 Task: Create a section Code Conquest and in the section, add a milestone Quality Assurance Process Implementation in the project TrendSetter.
Action: Mouse moved to (53, 191)
Screenshot: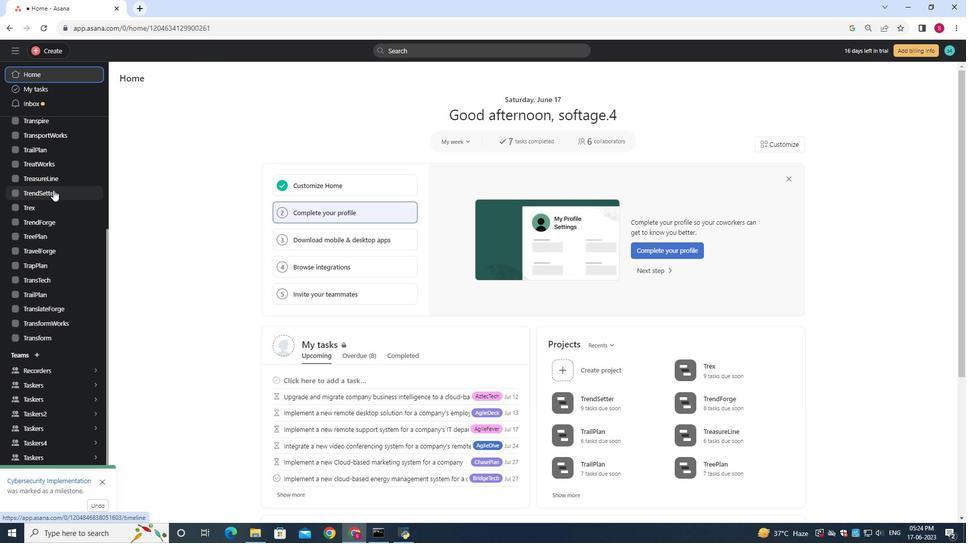 
Action: Mouse pressed left at (53, 191)
Screenshot: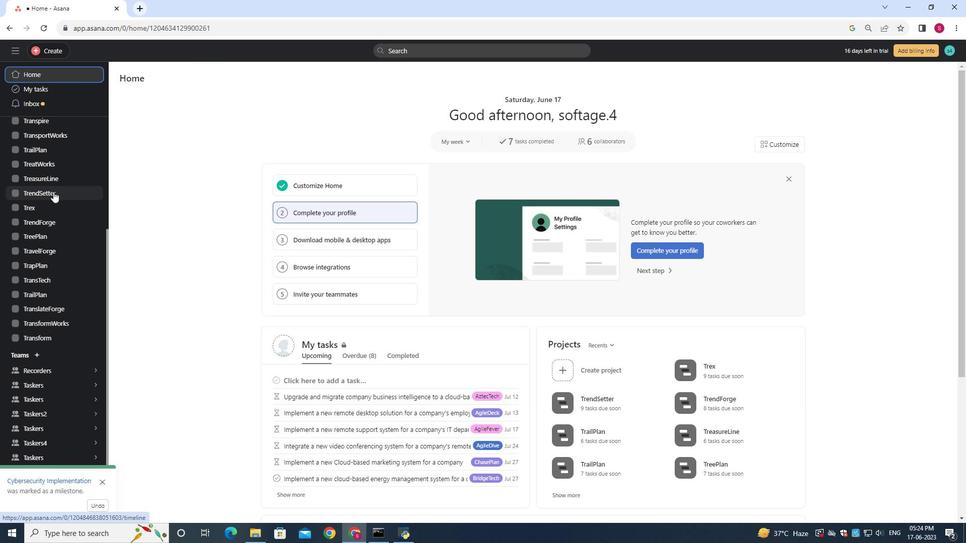 
Action: Mouse moved to (161, 121)
Screenshot: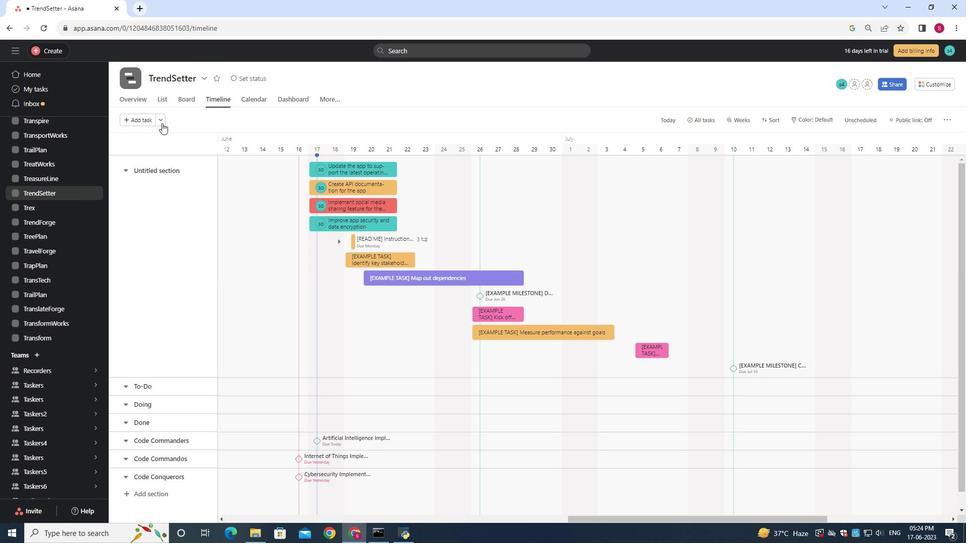 
Action: Mouse pressed left at (161, 121)
Screenshot: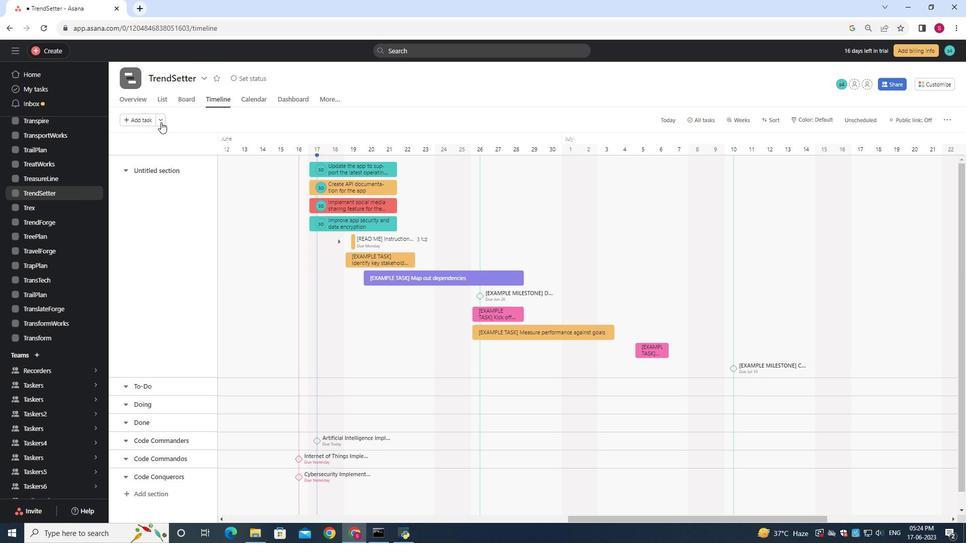 
Action: Mouse moved to (168, 137)
Screenshot: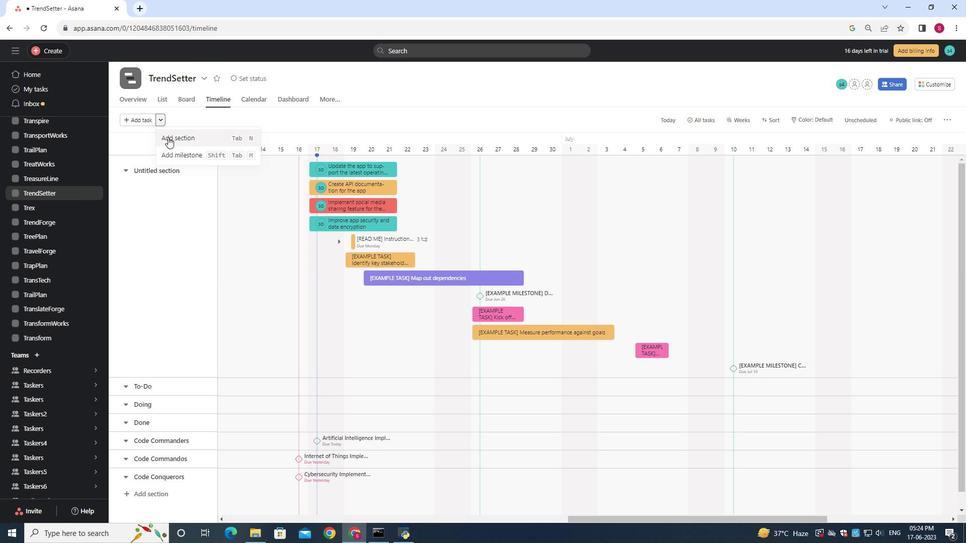 
Action: Mouse pressed left at (168, 137)
Screenshot: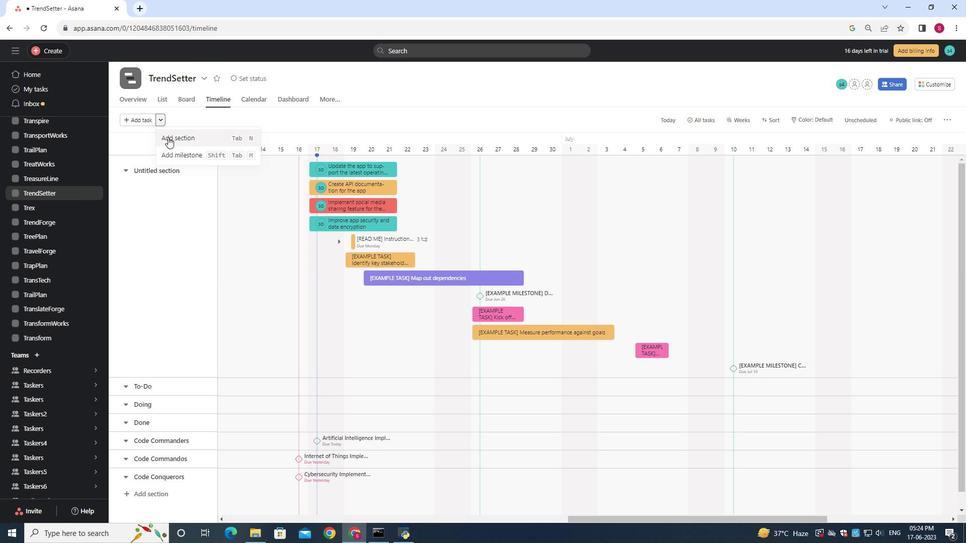 
Action: Mouse moved to (158, 158)
Screenshot: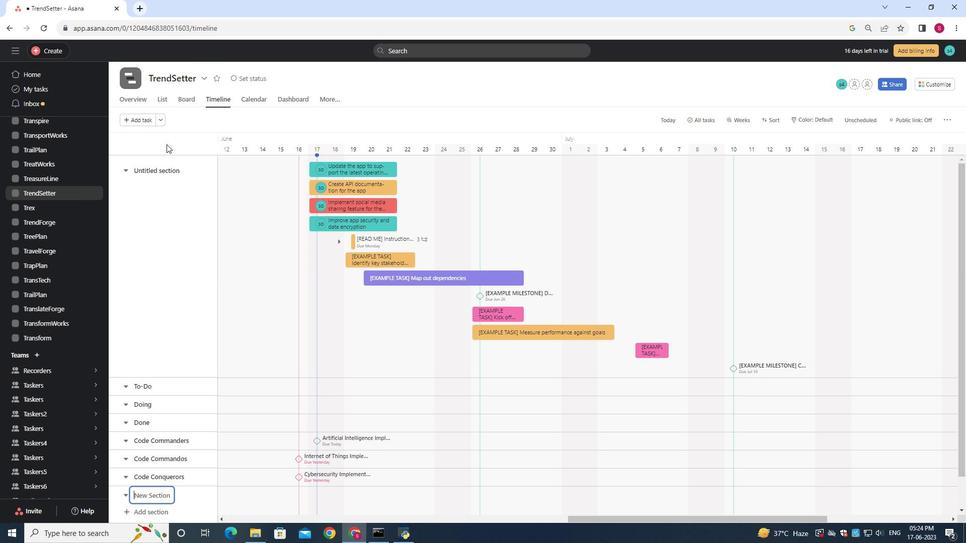 
Action: Key pressed <Key.shift>Code<Key.space><Key.shift><Key.shift><Key.shift>Conquest
Screenshot: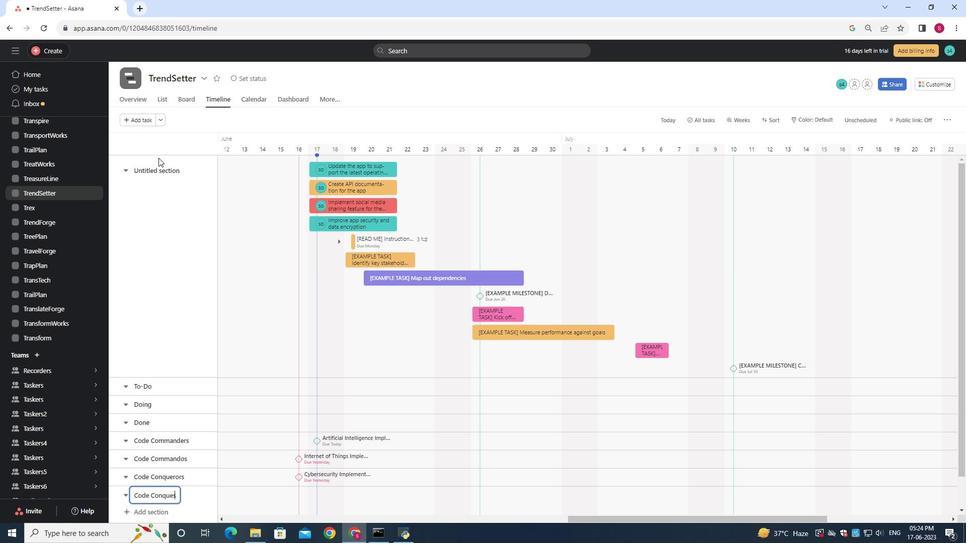 
Action: Mouse moved to (237, 493)
Screenshot: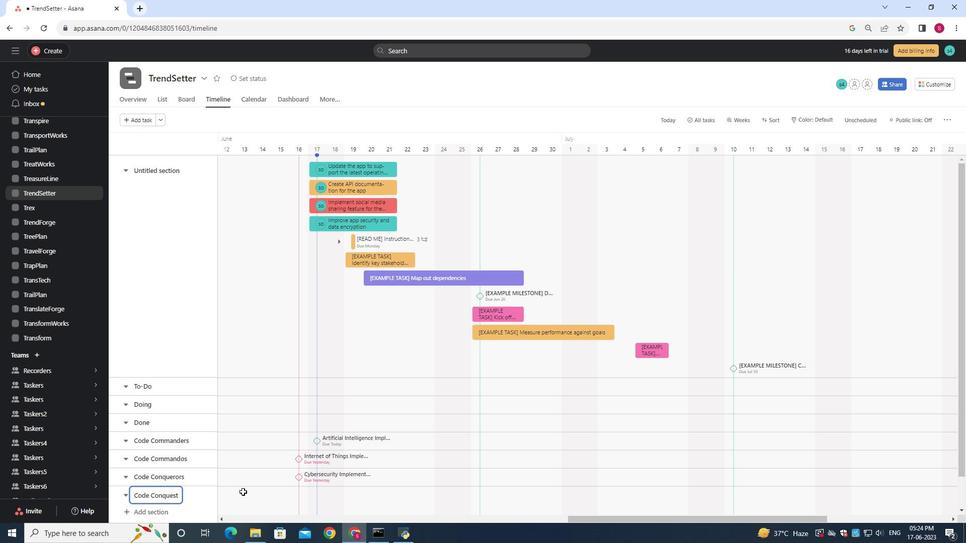 
Action: Mouse pressed left at (237, 493)
Screenshot: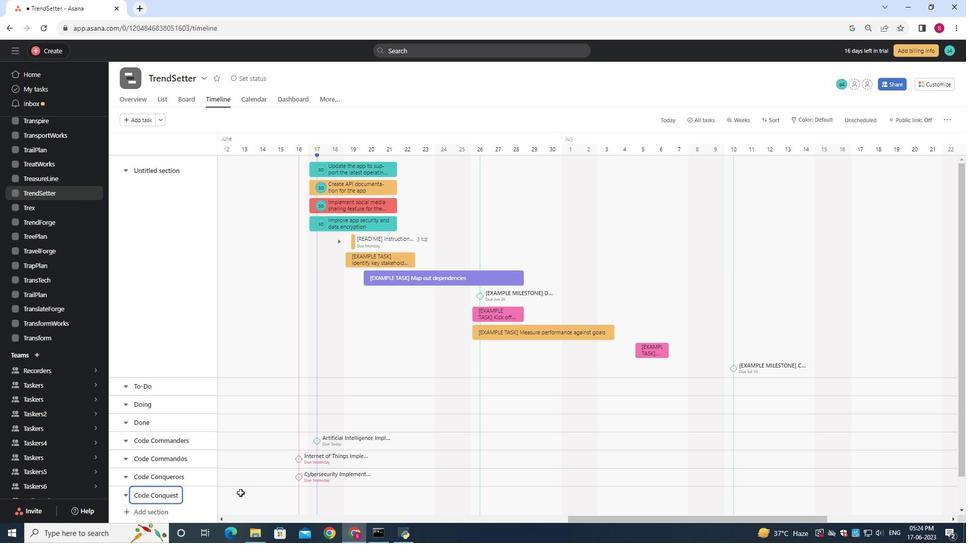 
Action: Mouse moved to (239, 493)
Screenshot: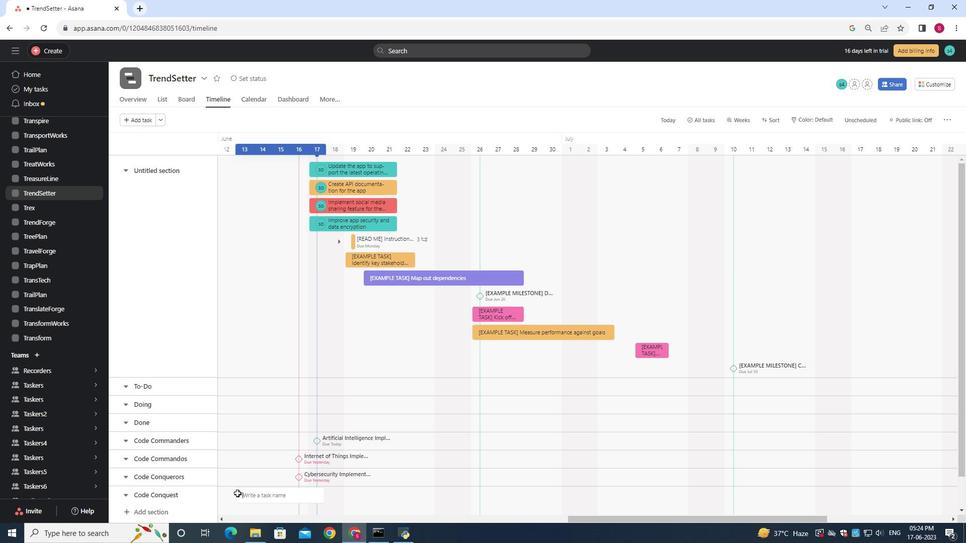 
Action: Key pressed <Key.shift><Key.shift><Key.shift><Key.shift><Key.shift><Key.shift><Key.shift><Key.shift><Key.shift><Key.shift><Key.shift><Key.shift><Key.shift><Key.shift><Key.shift><Key.shift><Key.shift><Key.shift><Key.shift><Key.shift><Key.shift><Key.shift><Key.shift><Key.shift><Key.shift><Key.shift><Key.shift>Quality<Key.space><Key.shift>Assurance<Key.space><Key.shift><Key.shift><Key.shift><Key.shift><Key.shift><Key.shift><Key.shift><Key.shift><Key.shift><Key.shift><Key.shift><Key.shift>Process<Key.space><Key.shift>Implementation
Screenshot: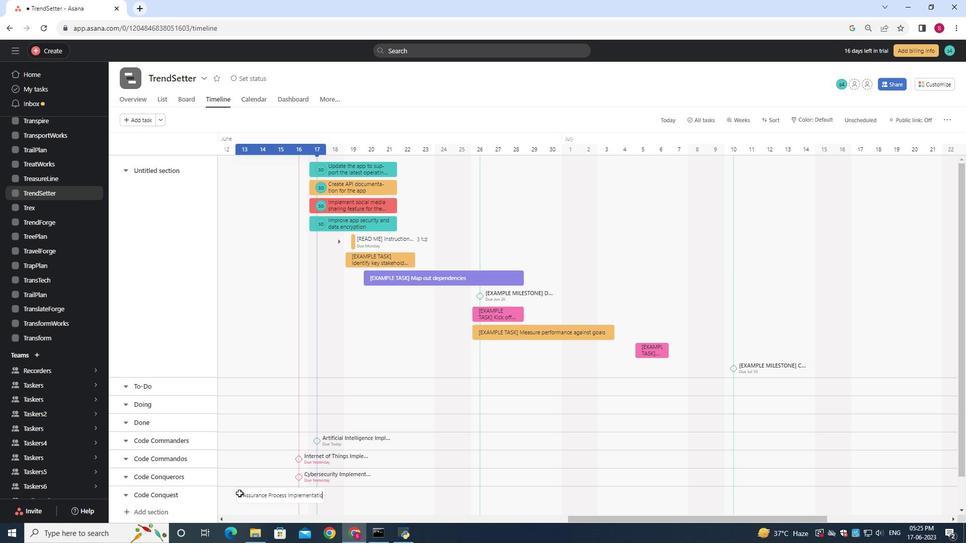 
Action: Mouse moved to (270, 493)
Screenshot: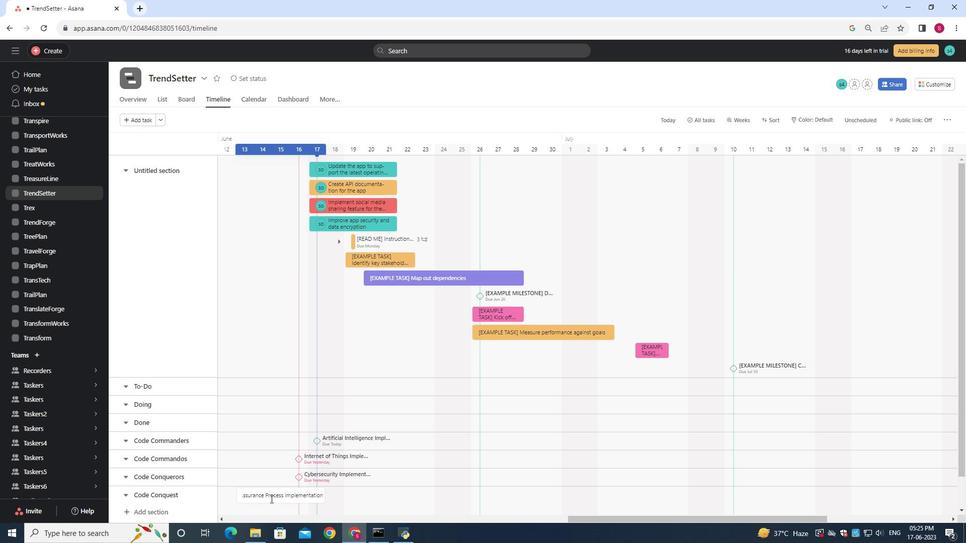 
Action: Mouse pressed right at (270, 493)
Screenshot: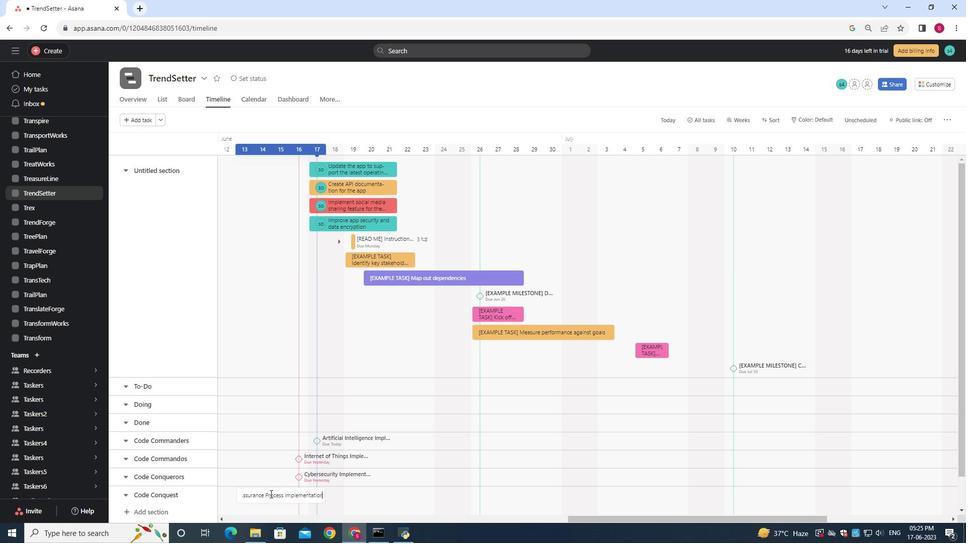 
Action: Mouse moved to (286, 450)
Screenshot: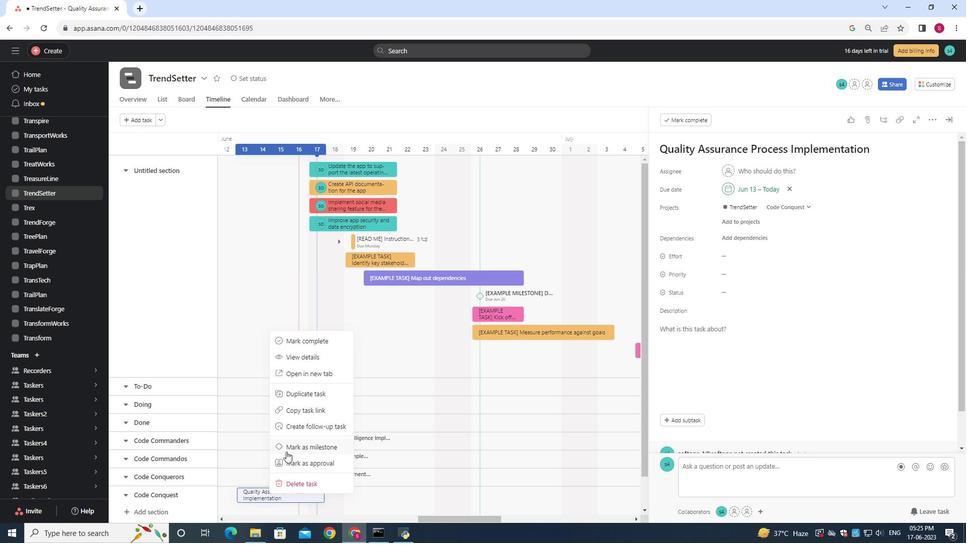 
Action: Mouse pressed left at (286, 450)
Screenshot: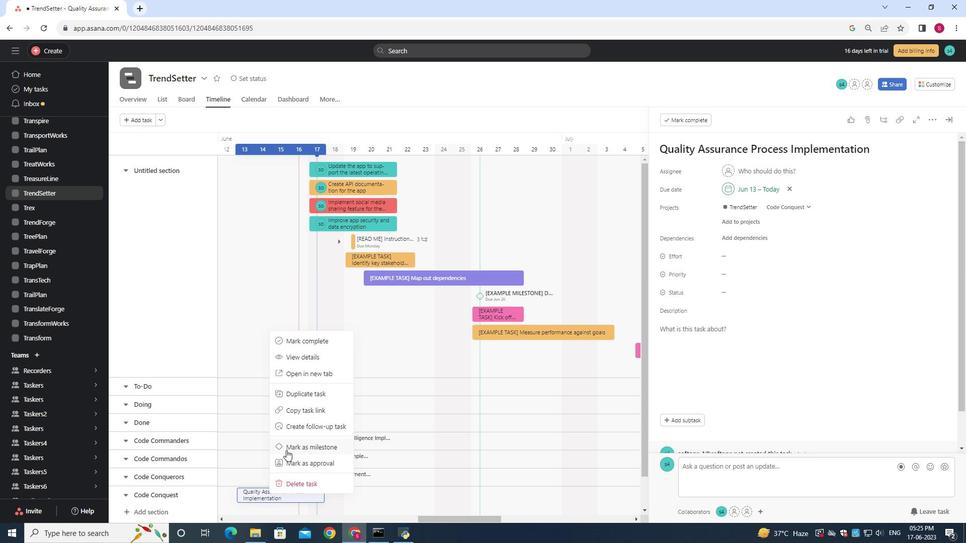 
